 Task: Open a blank google sheet and write heading  Inspire Sales. Add 10 people name  'William Wilson, Isabella Robinson, James Taylor, Charlotte Clark, Michael Walker, Amelia Wright, Matthew Turner, Harper Hall, Joseph Phillips, Abigail Adams'Item code in between  1001-1098. Product range in between  2000-9000. Add Products   Calvin Klein, Tommy Hilfiger T-shirt, Armani Bag, Burberry Shoe, Levi's T-shirt, Under Armour, Vans Shoe, Converse Shoe, Timberland Shoe, Skechers Shoe.Choose quantity  3 to 10 Tax 12 percent commission 2 percent Total Add Amount. Save page  Inspire Sales log   book
Action: Mouse scrolled (629, 174) with delta (0, 0)
Screenshot: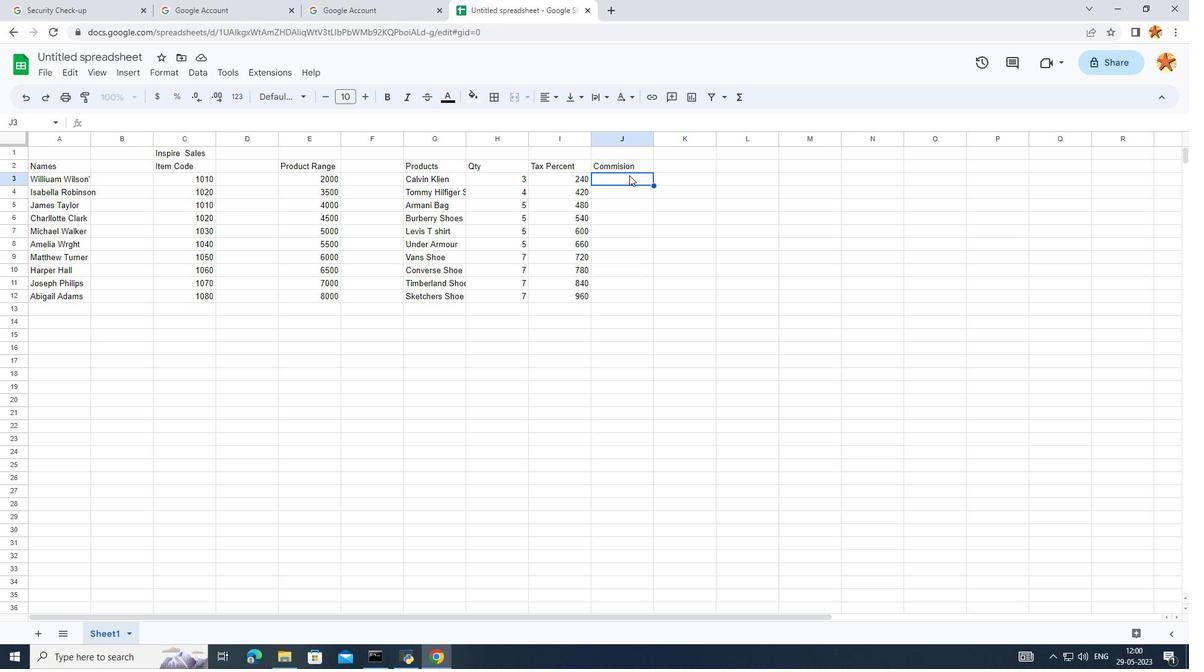 
Action: Mouse scrolled (629, 174) with delta (0, 0)
Screenshot: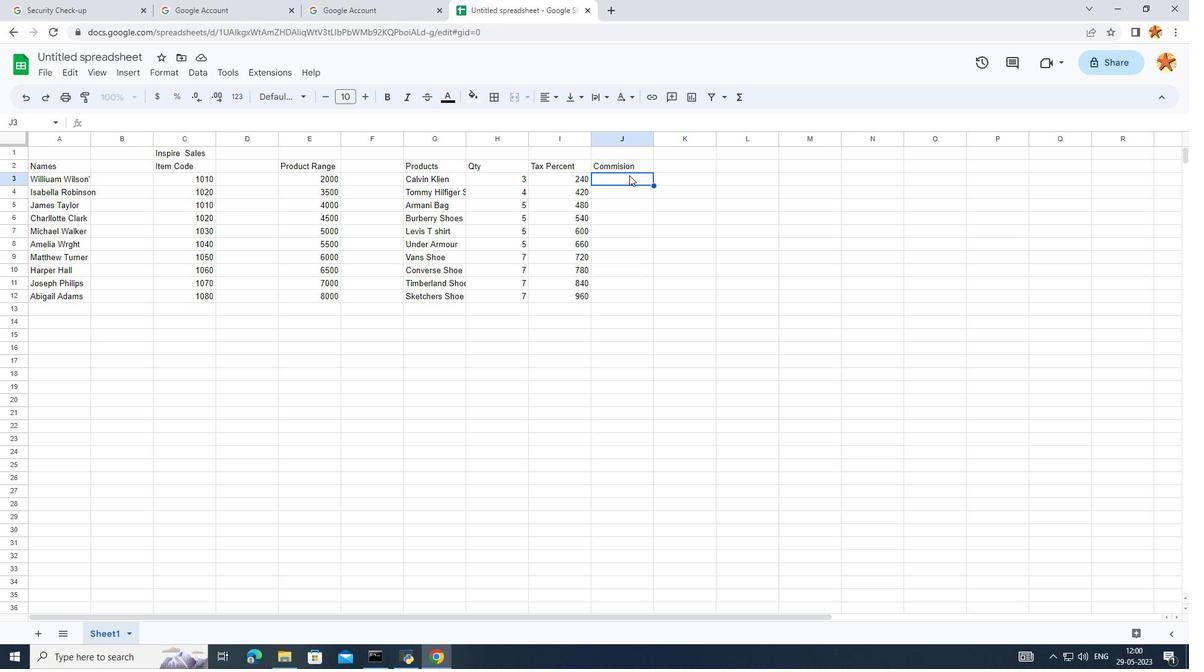 
Action: Mouse scrolled (629, 174) with delta (0, 0)
Screenshot: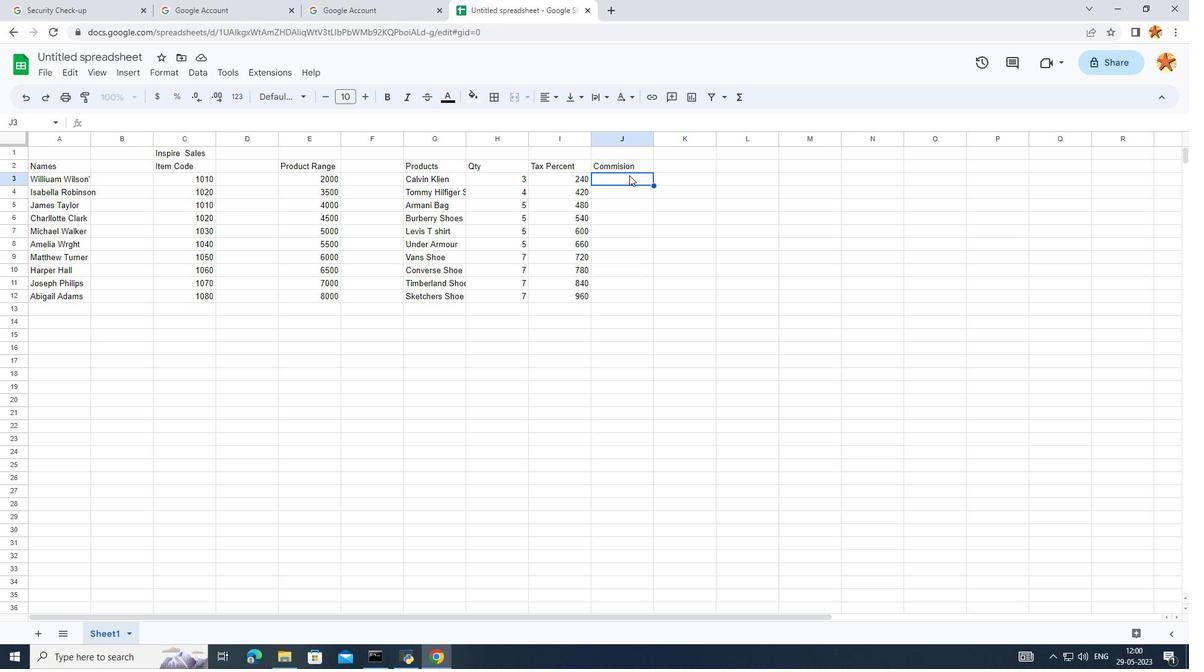 
Action: Mouse scrolled (629, 174) with delta (0, 0)
Screenshot: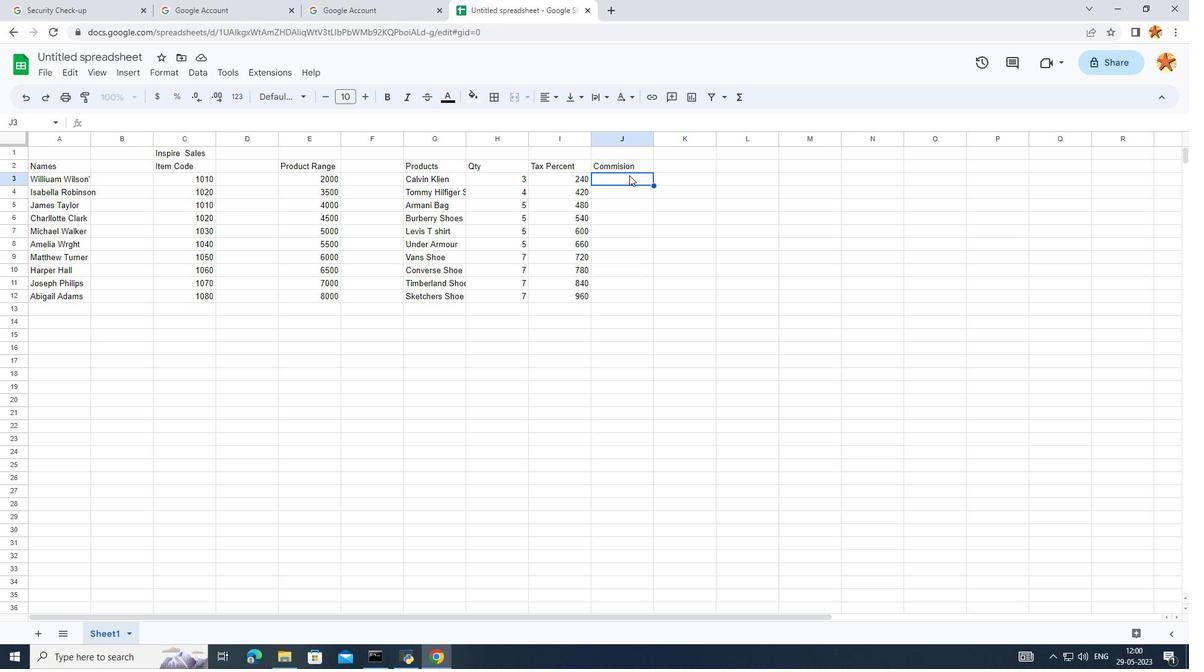 
Action: Mouse scrolled (629, 175) with delta (0, 0)
Screenshot: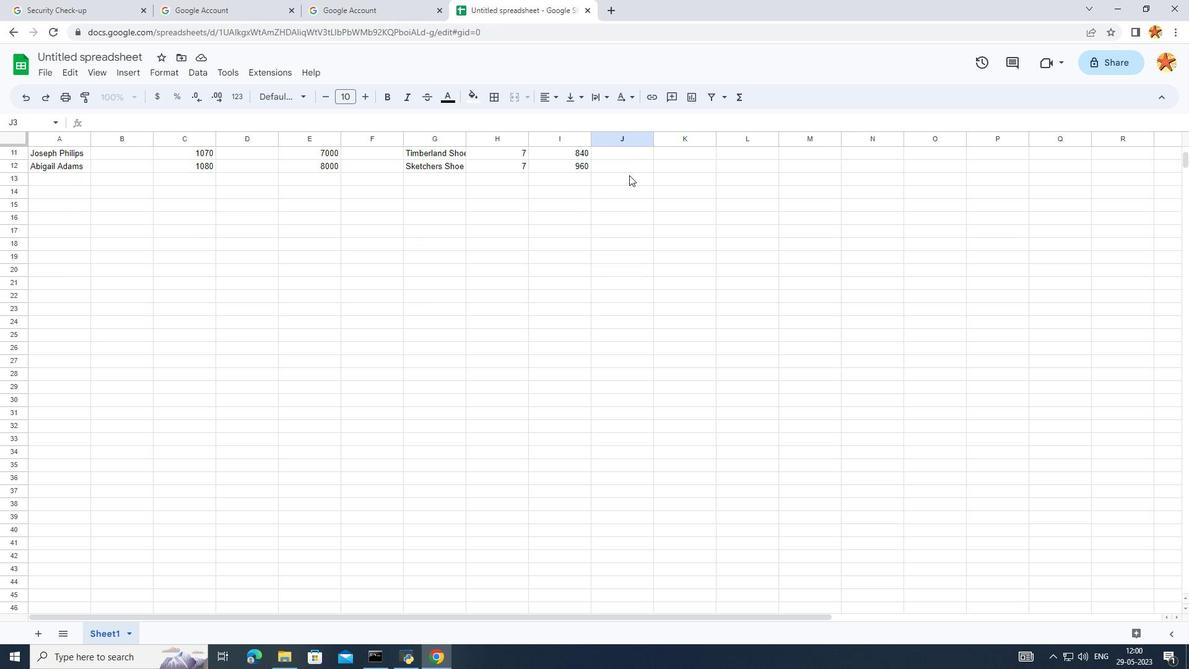 
Action: Mouse scrolled (629, 175) with delta (0, 0)
Screenshot: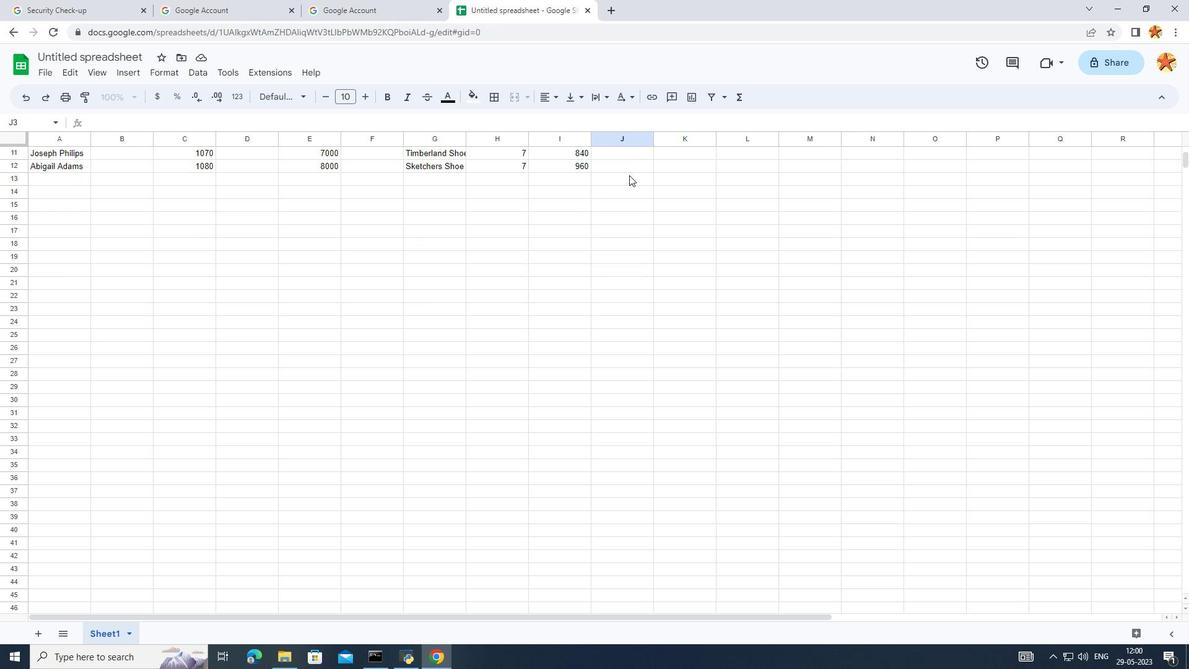 
Action: Mouse scrolled (629, 175) with delta (0, 0)
Screenshot: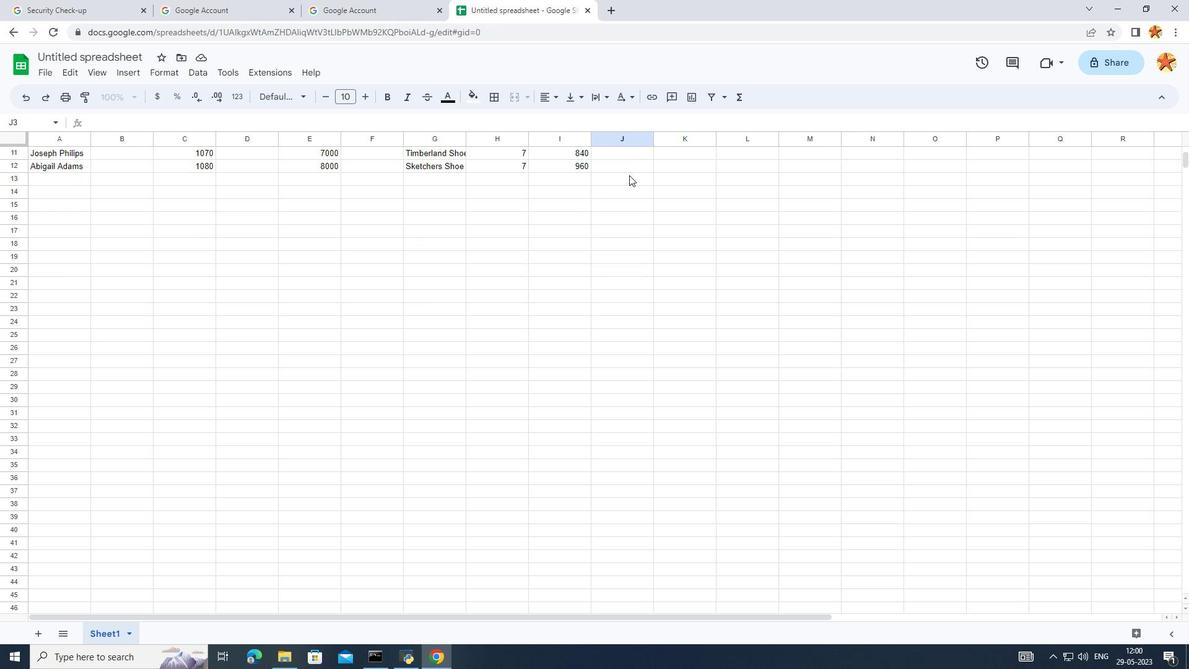 
Action: Mouse scrolled (629, 175) with delta (0, 0)
Screenshot: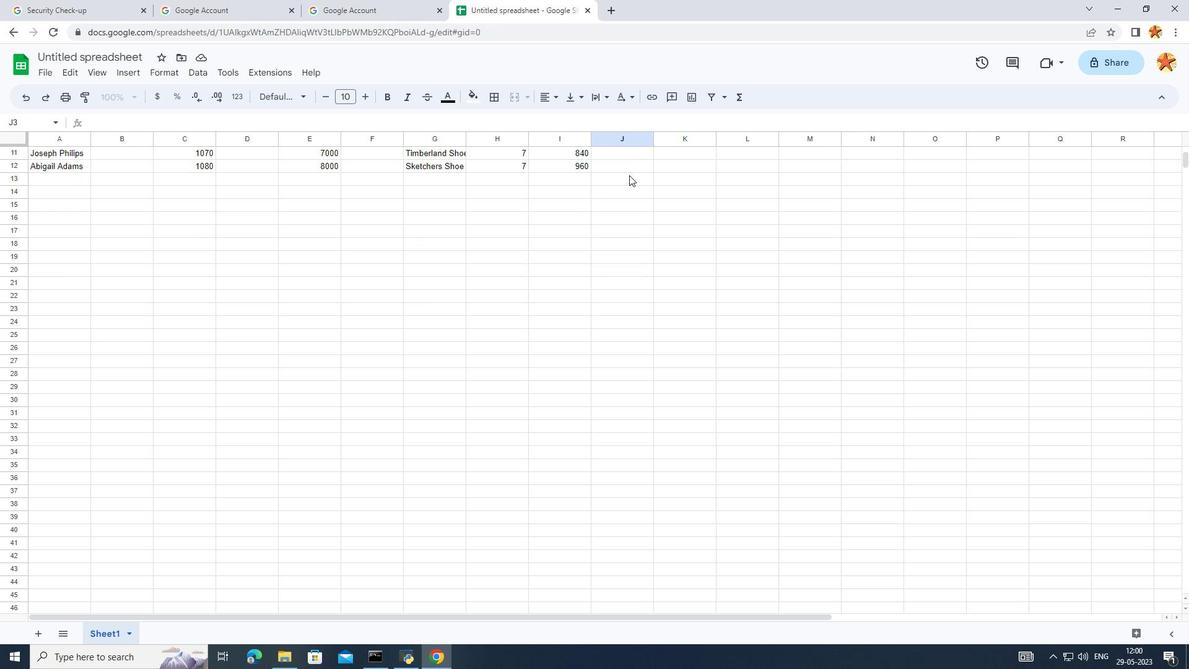 
Action: Mouse scrolled (629, 175) with delta (0, 0)
Screenshot: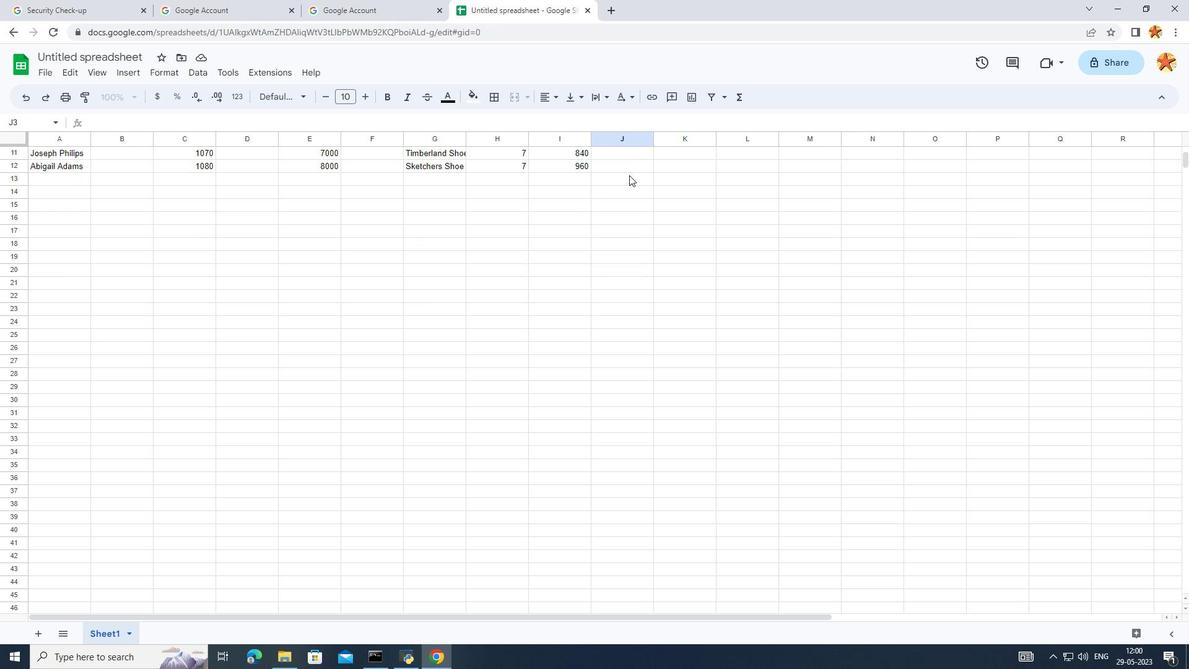 
Action: Mouse moved to (563, 172)
Screenshot: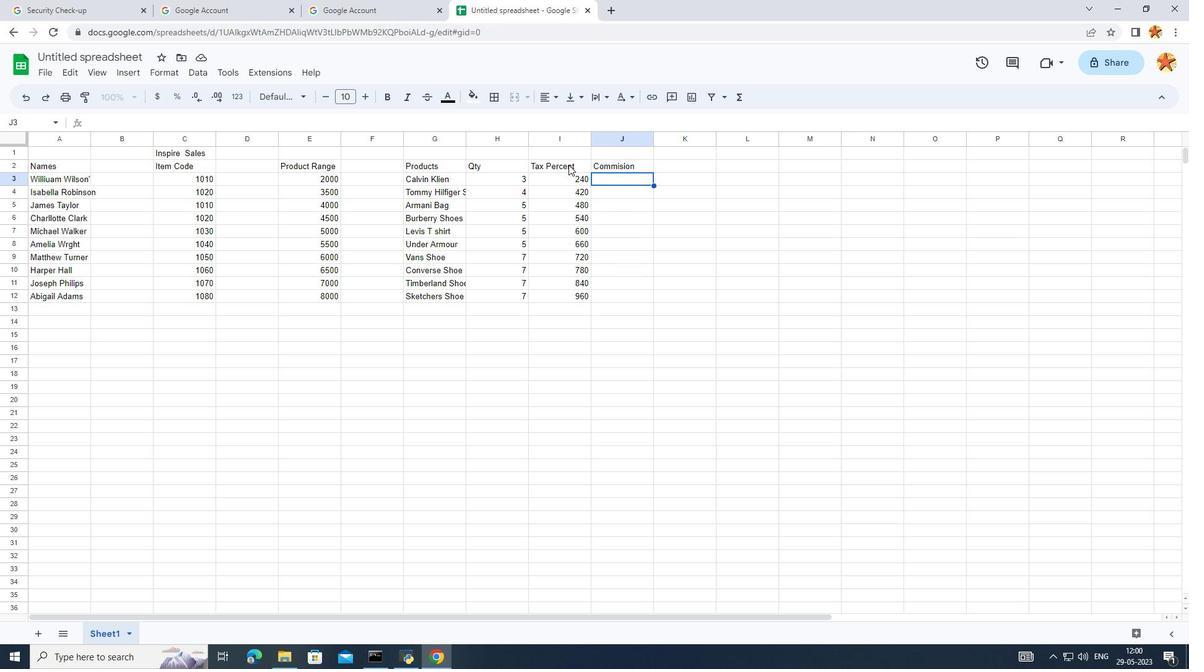 
Action: Mouse pressed left at (563, 172)
Screenshot: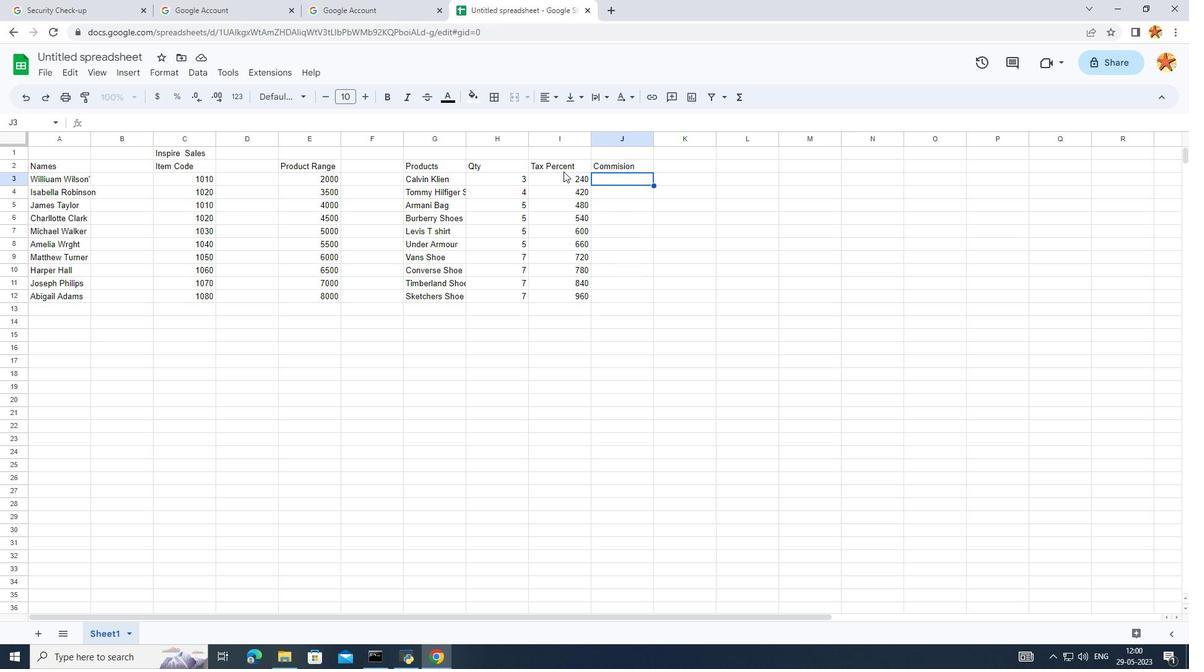 
Action: Mouse moved to (562, 180)
Screenshot: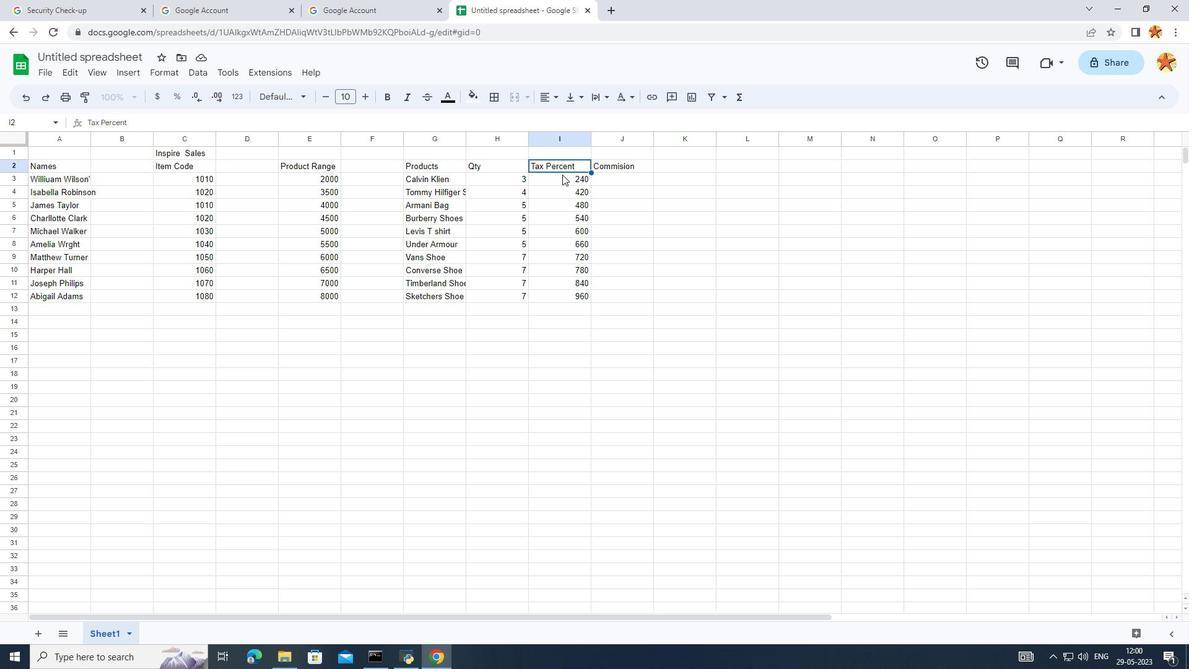 
Action: Mouse pressed left at (562, 180)
Screenshot: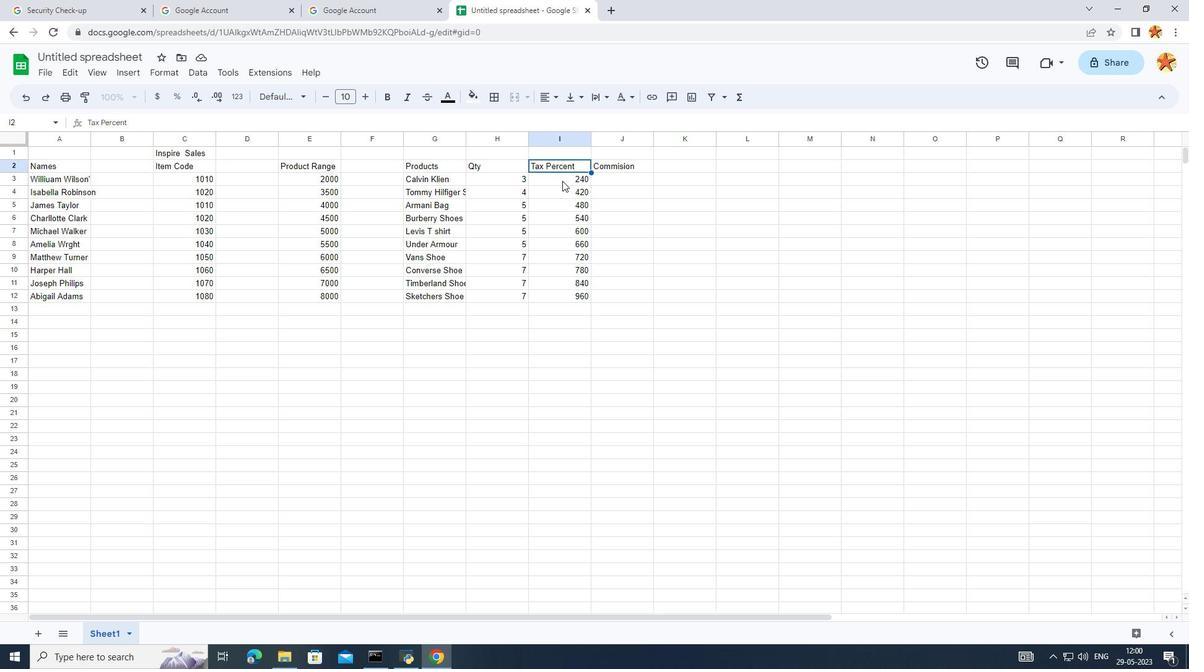 
Action: Mouse moved to (596, 174)
Screenshot: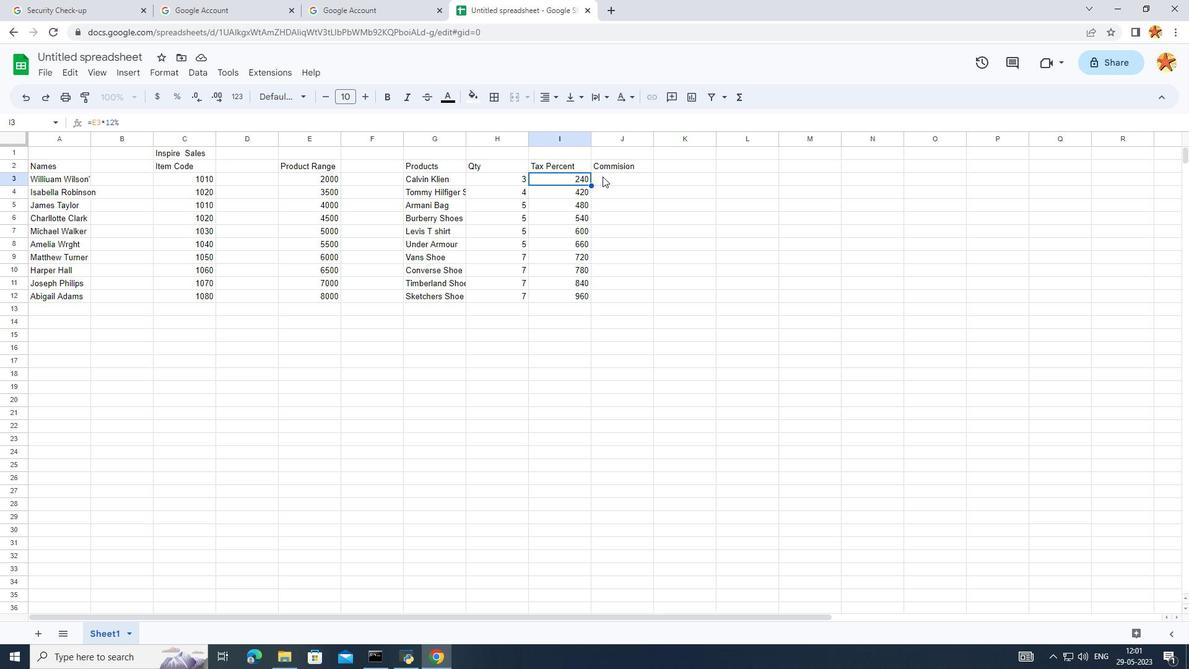 
Action: Mouse pressed left at (596, 174)
Screenshot: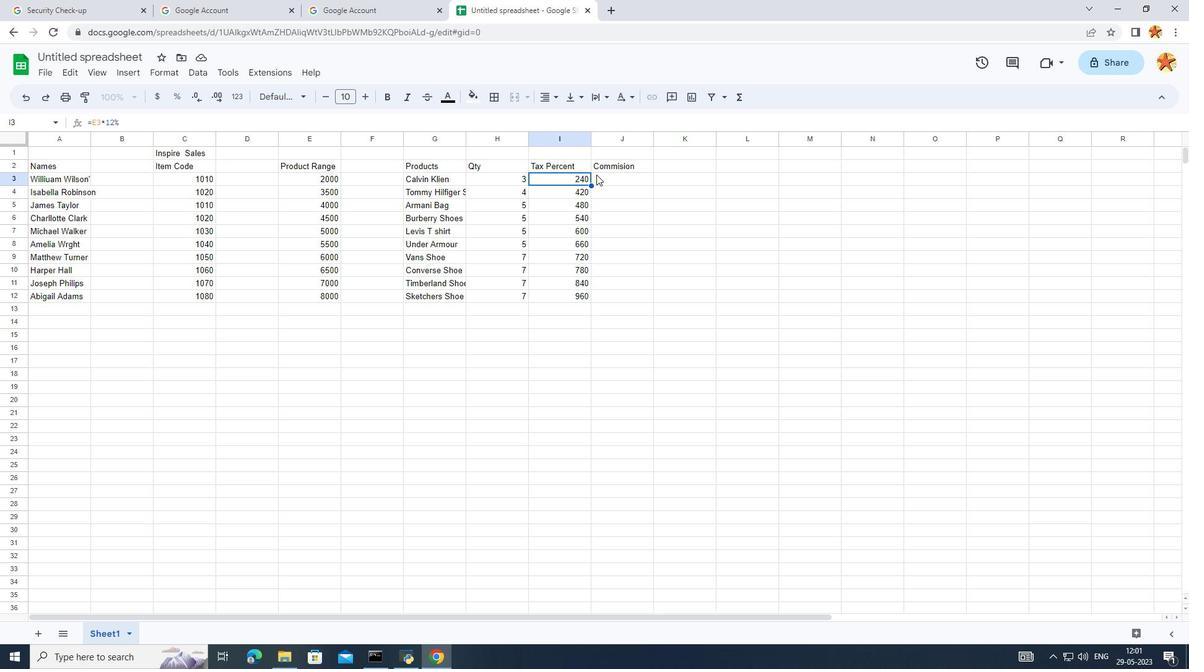 
Action: Mouse moved to (595, 174)
Screenshot: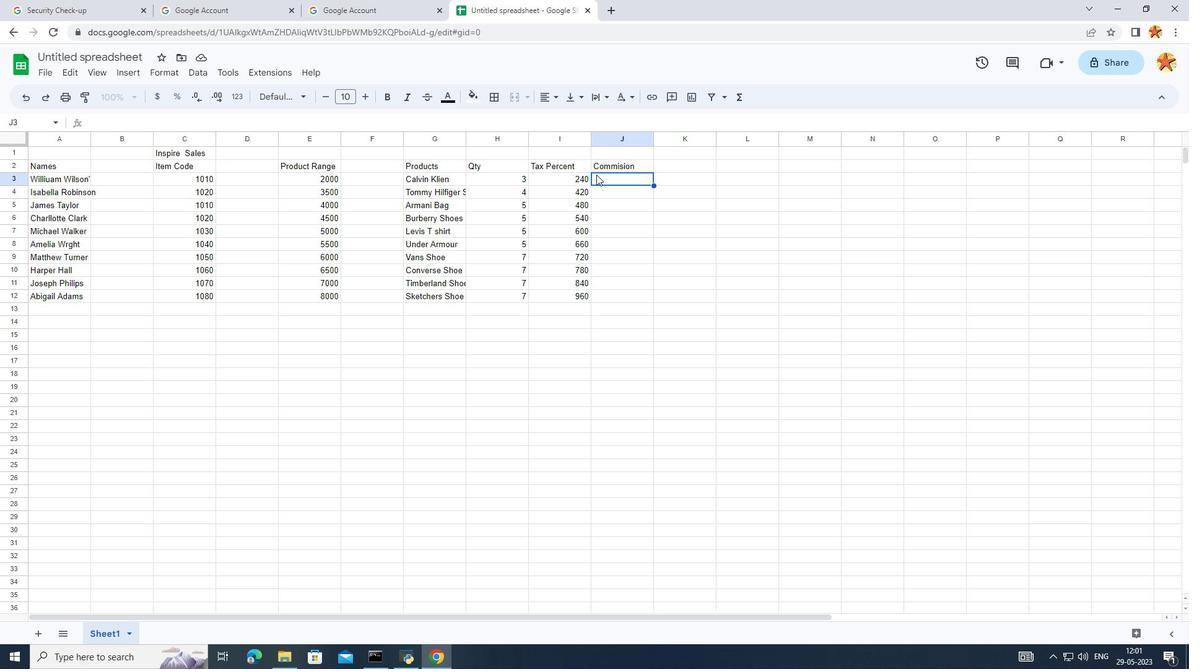 
Action: Key pressed =
Screenshot: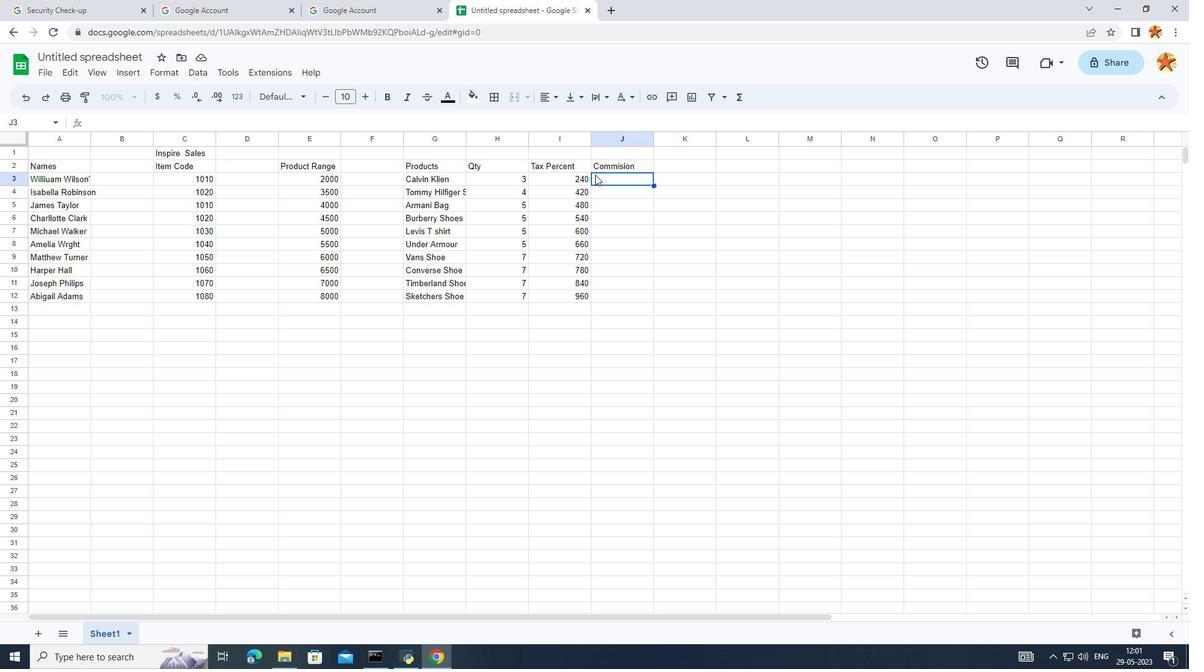 
Action: Mouse moved to (569, 177)
Screenshot: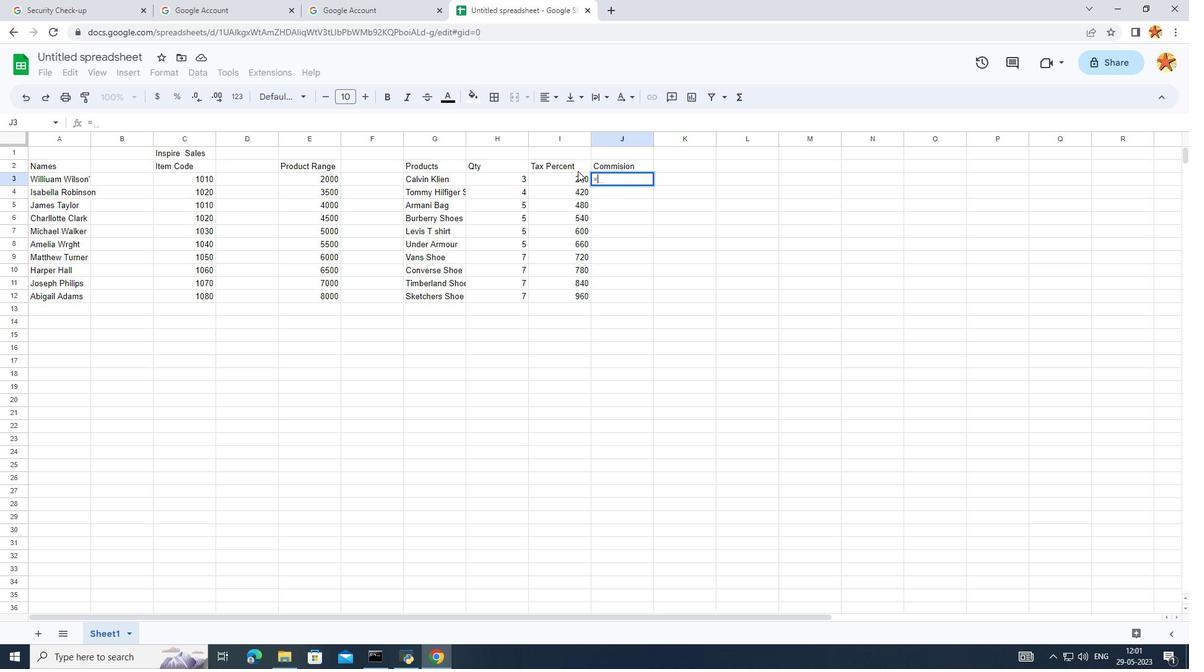 
Action: Mouse pressed left at (569, 177)
Screenshot: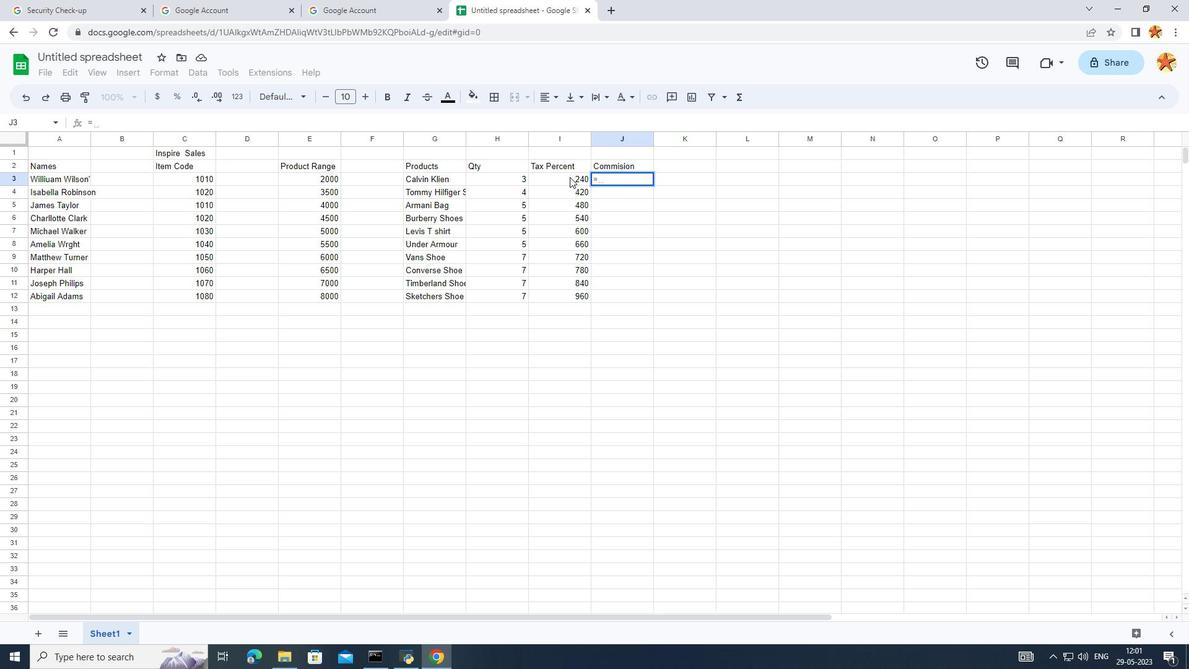 
Action: Mouse moved to (651, 186)
Screenshot: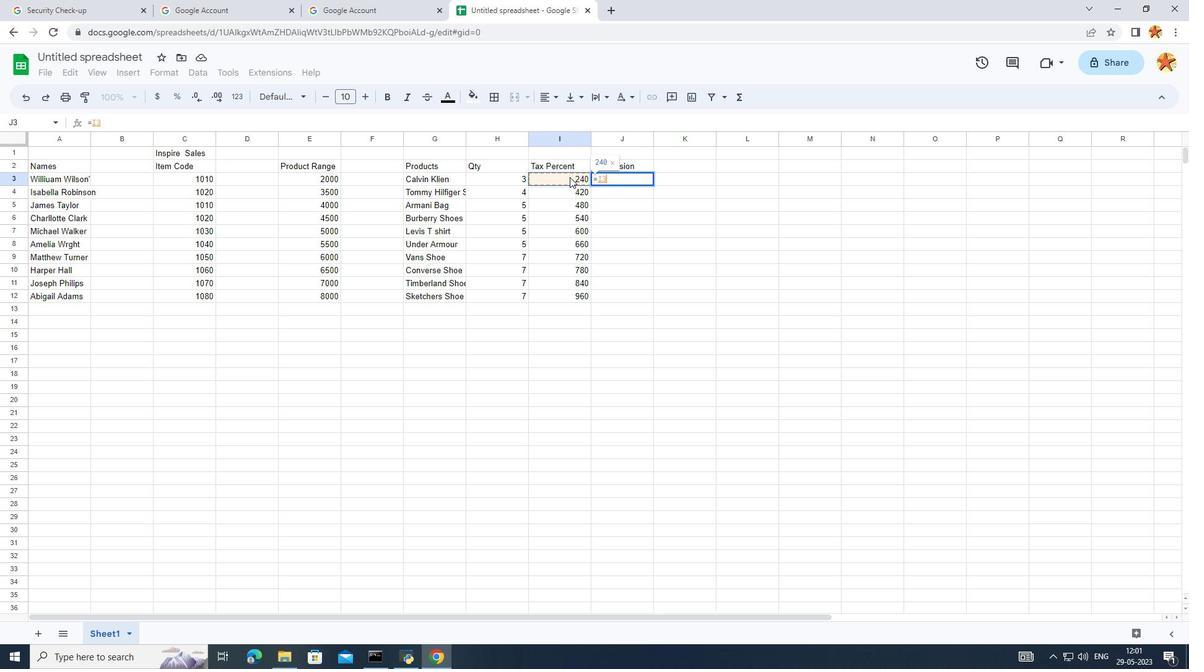
Action: Key pressed *2<Key.shift_r><Key.shift_r><Key.shift_r><Key.shift_r><Key.shift_r><Key.shift_r><Key.shift_r>%<Key.enter>
Screenshot: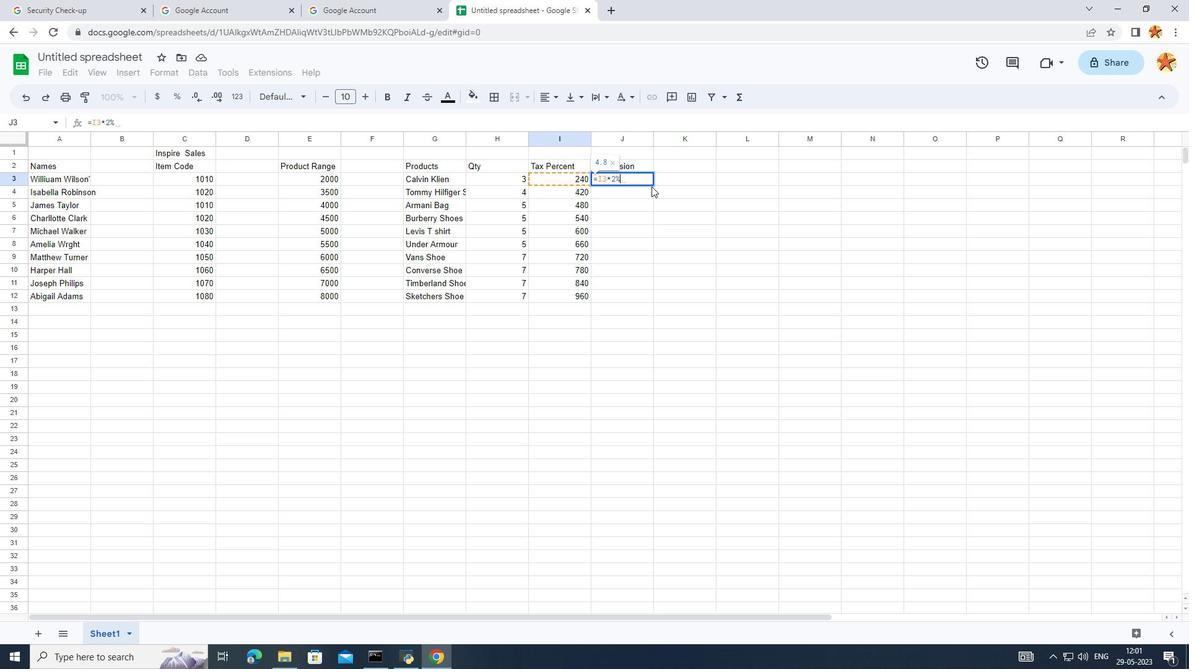 
Action: Mouse moved to (666, 276)
Screenshot: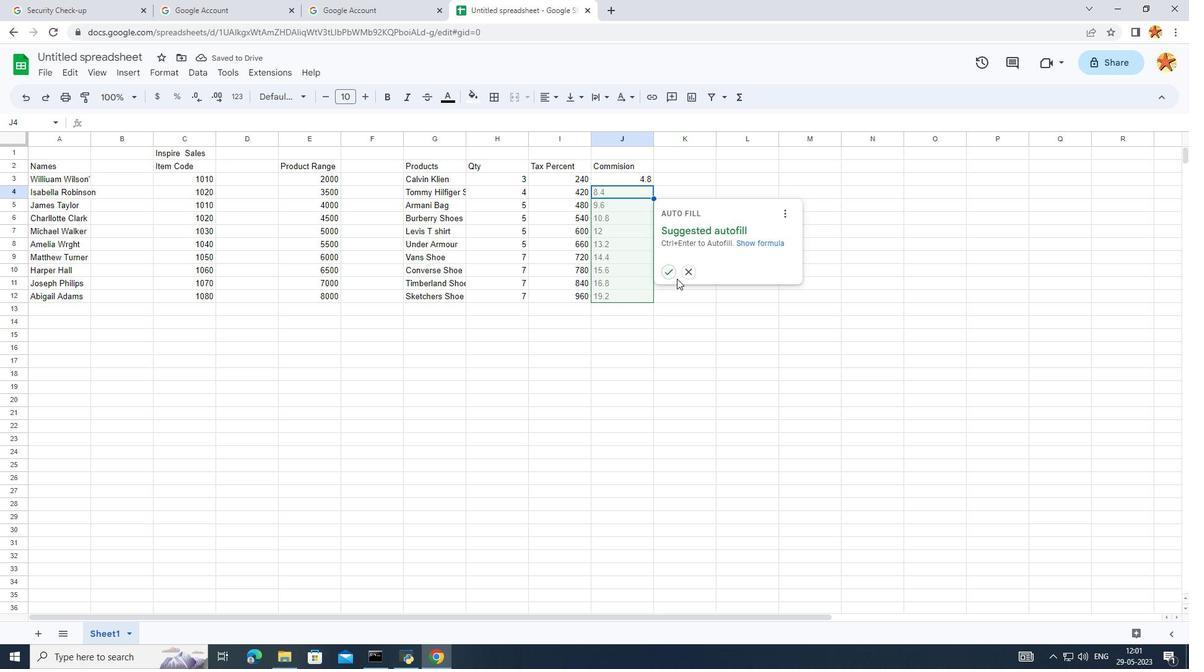 
Action: Mouse pressed left at (666, 276)
Screenshot: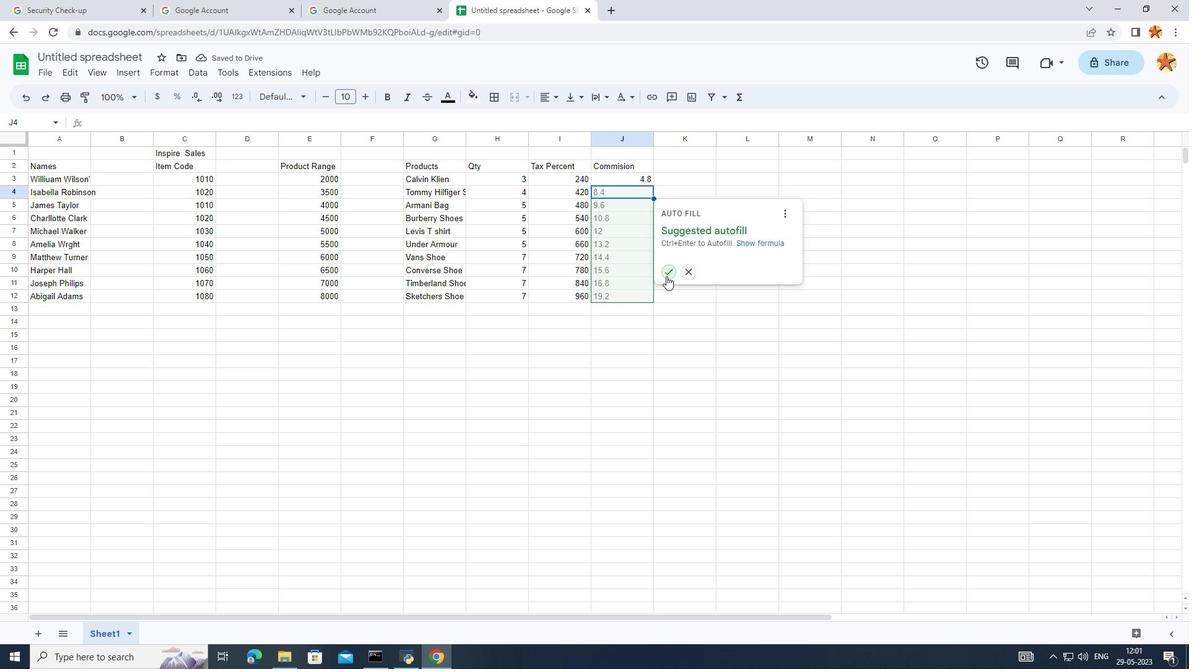 
Action: Mouse moved to (652, 337)
Screenshot: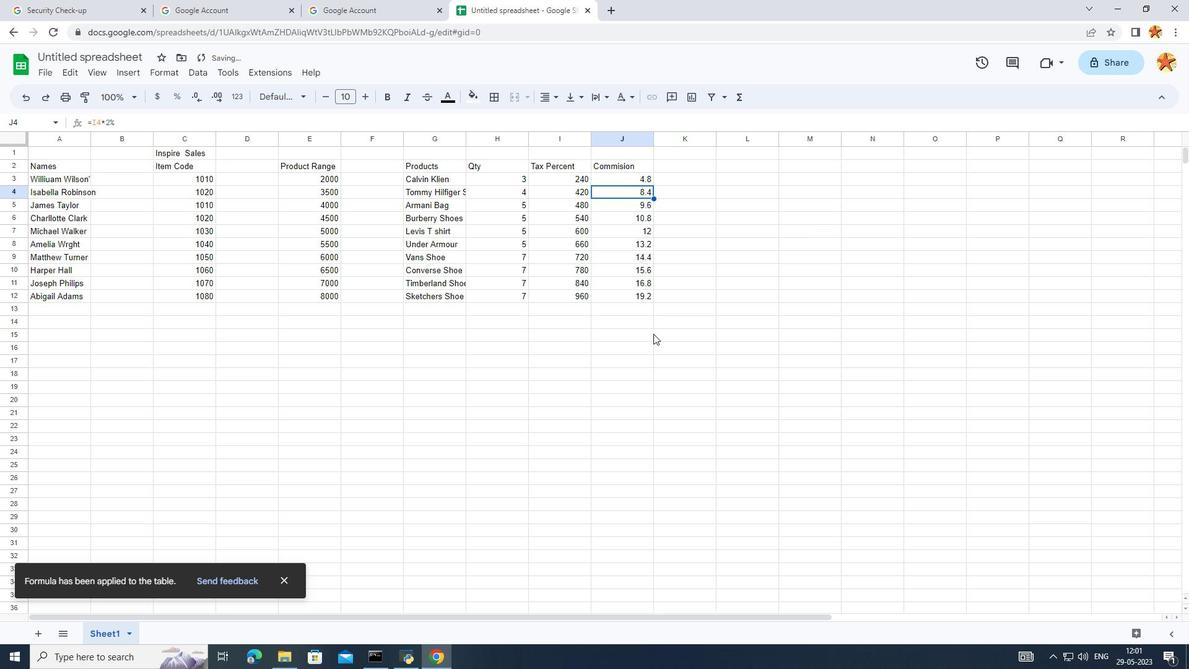 
Action: Mouse pressed left at (652, 337)
Screenshot: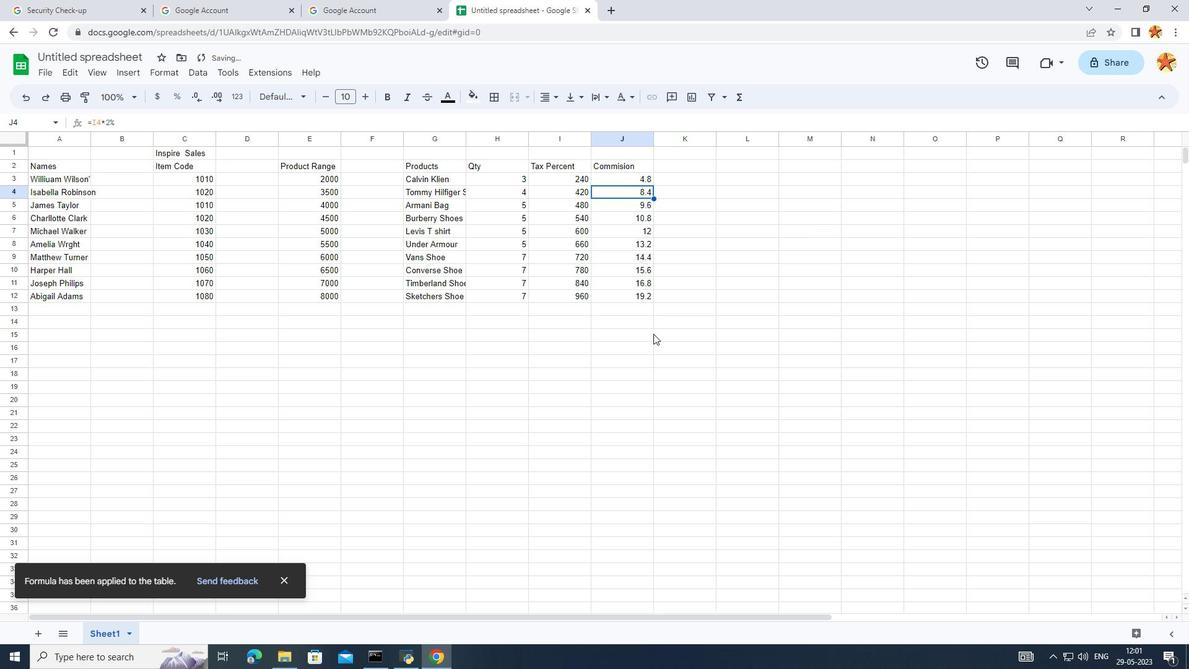
Action: Mouse moved to (738, 231)
Screenshot: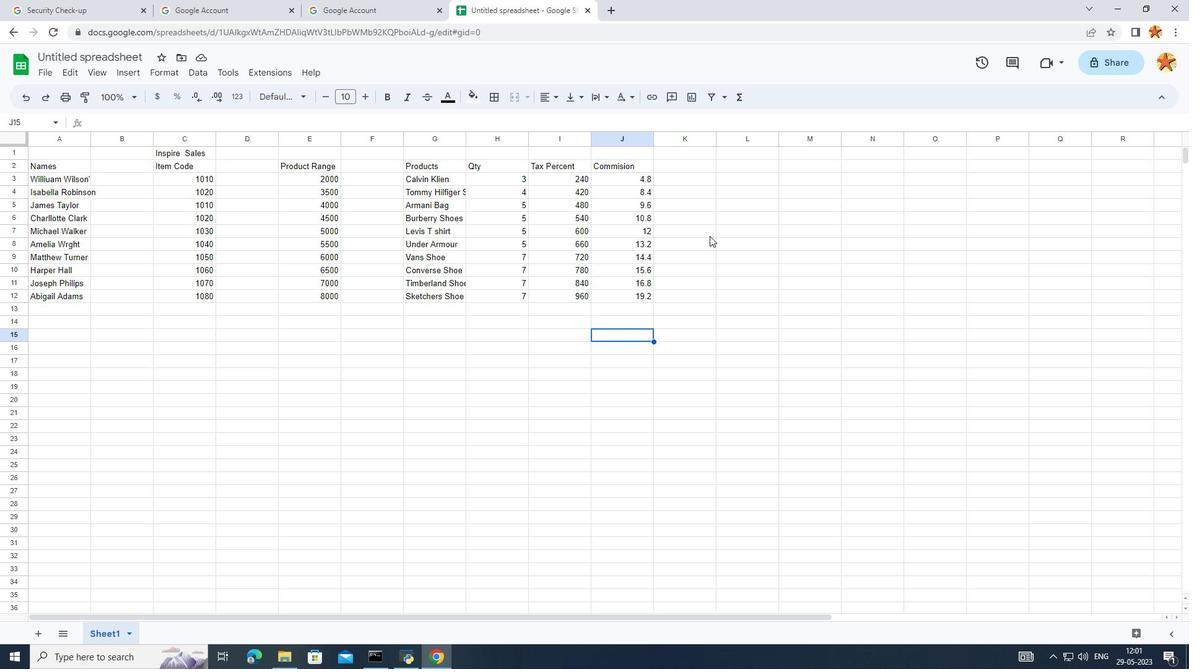 
Action: Mouse pressed left at (738, 231)
Screenshot: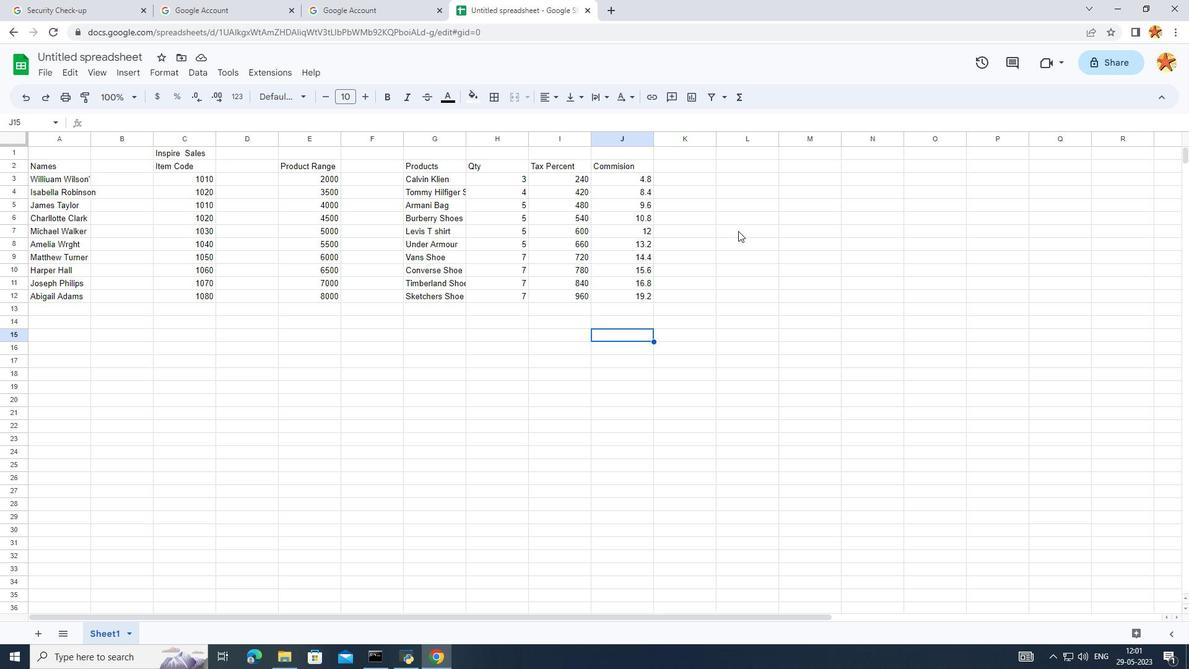 
